 Task: Toggle the option "Autocompletion".
Action: Mouse moved to (932, 54)
Screenshot: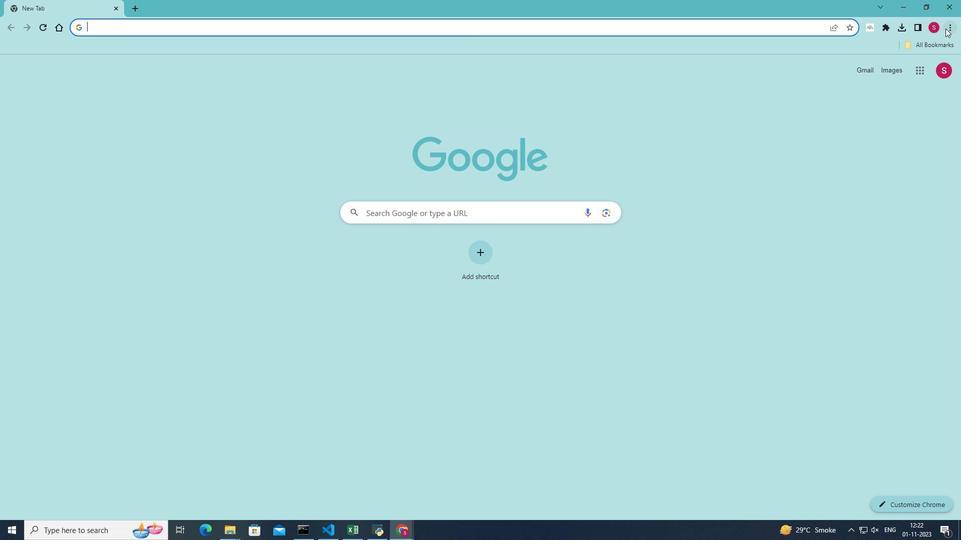 
Action: Mouse pressed left at (932, 54)
Screenshot: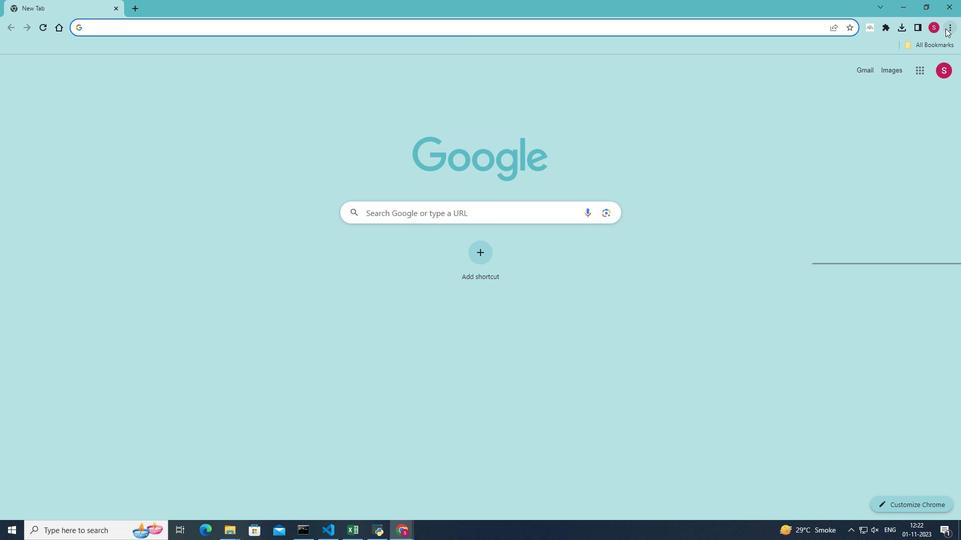 
Action: Mouse moved to (851, 193)
Screenshot: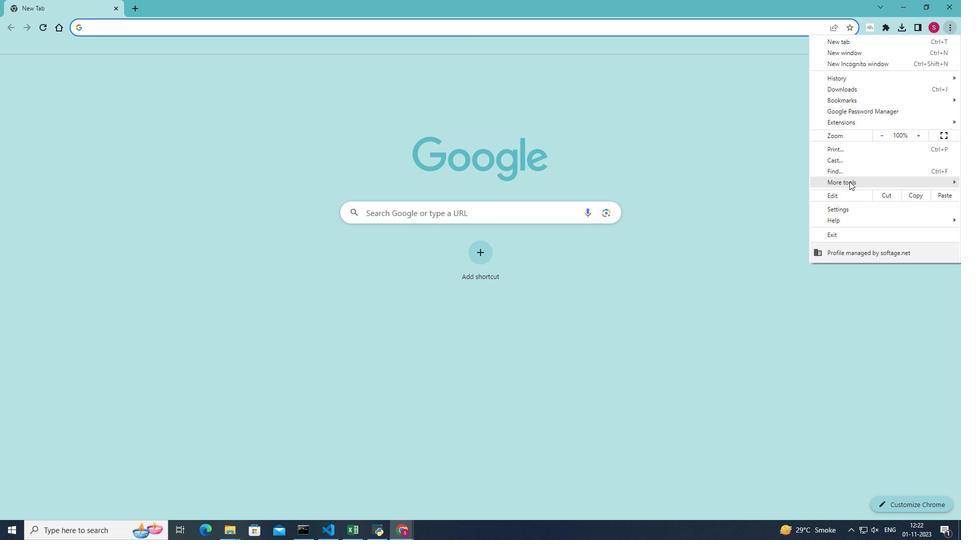 
Action: Mouse pressed left at (851, 193)
Screenshot: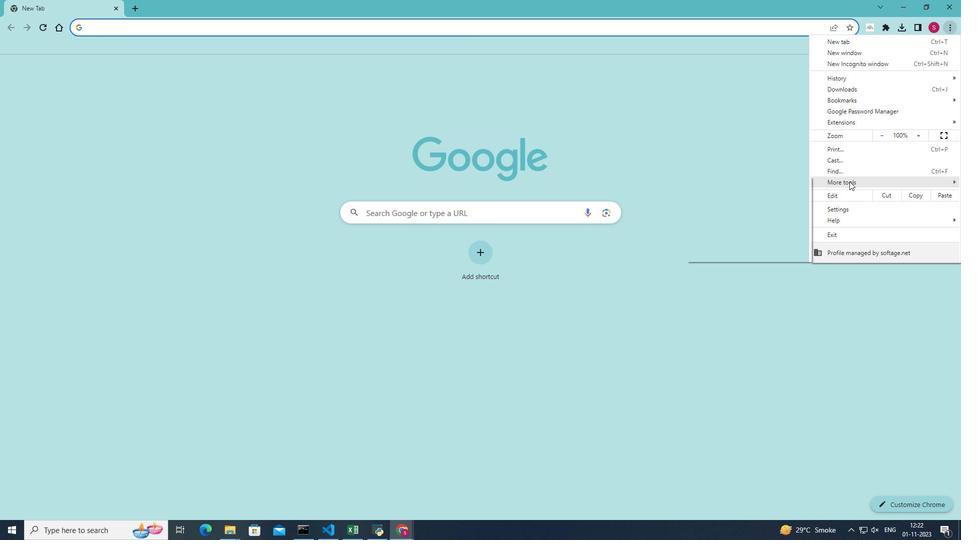 
Action: Mouse moved to (768, 259)
Screenshot: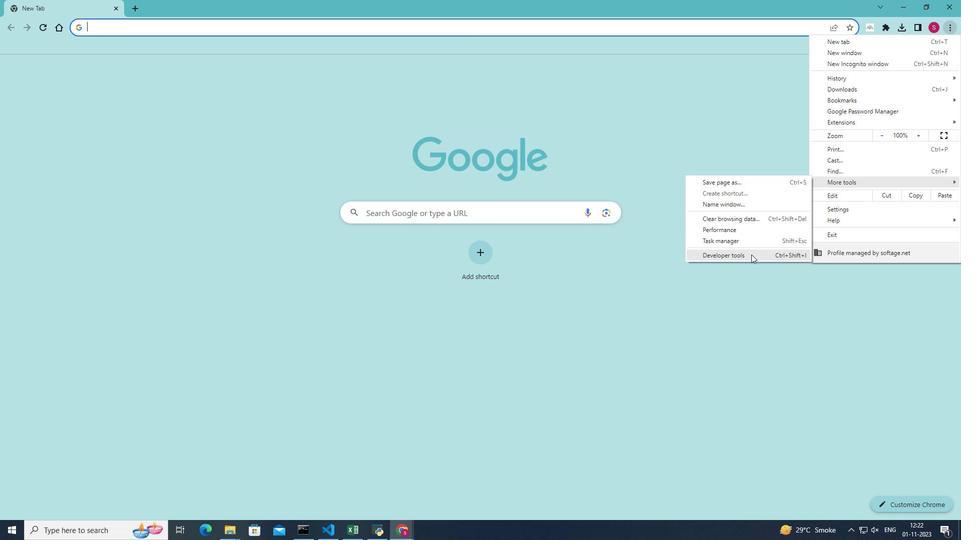 
Action: Mouse pressed left at (768, 259)
Screenshot: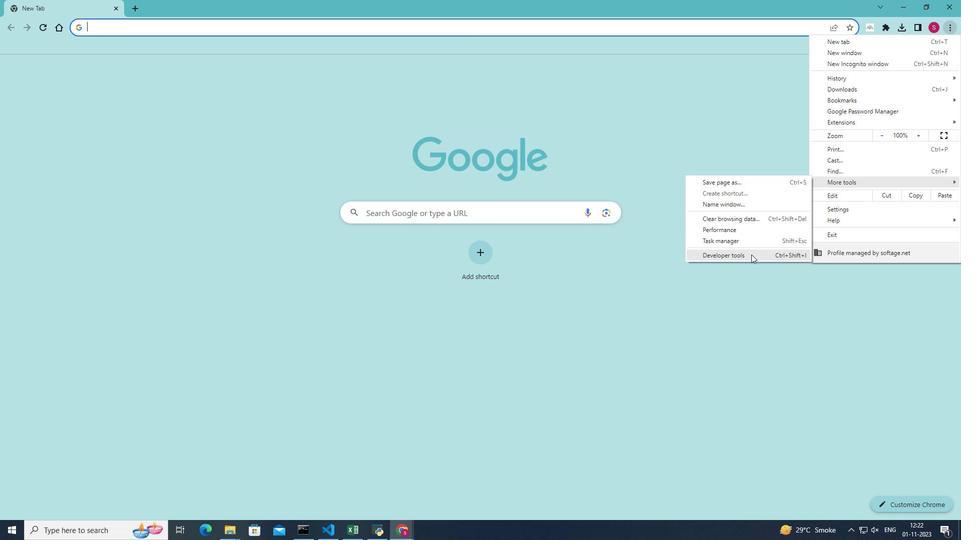 
Action: Mouse moved to (917, 80)
Screenshot: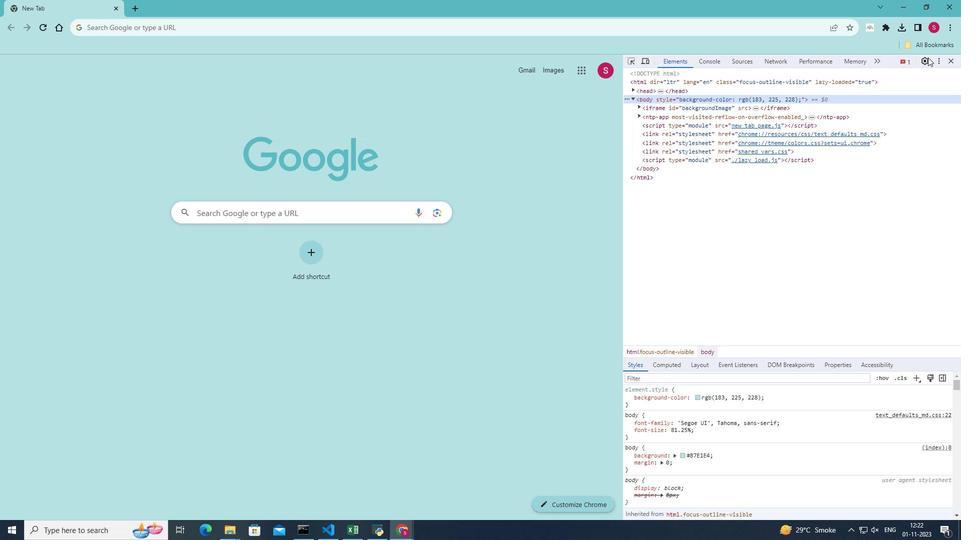 
Action: Mouse pressed left at (917, 80)
Screenshot: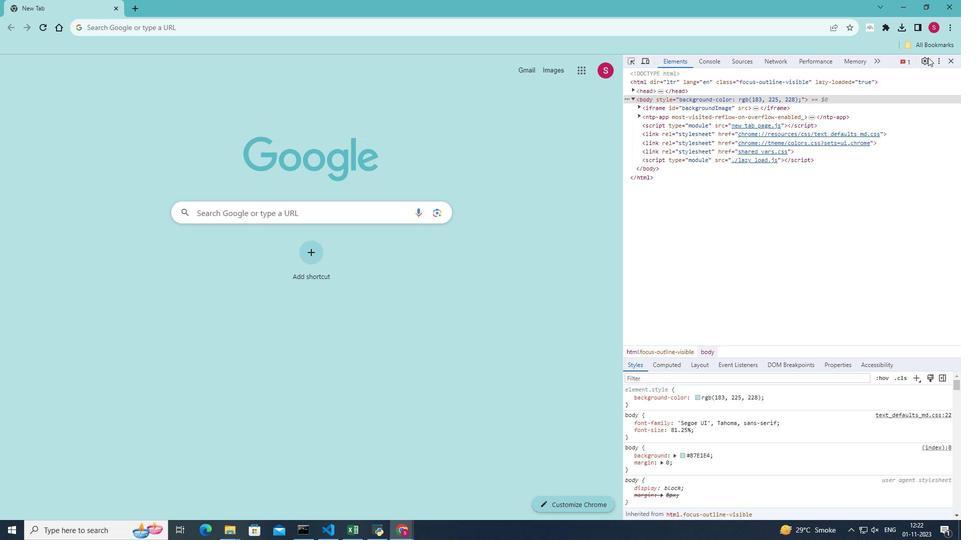 
Action: Mouse moved to (853, 291)
Screenshot: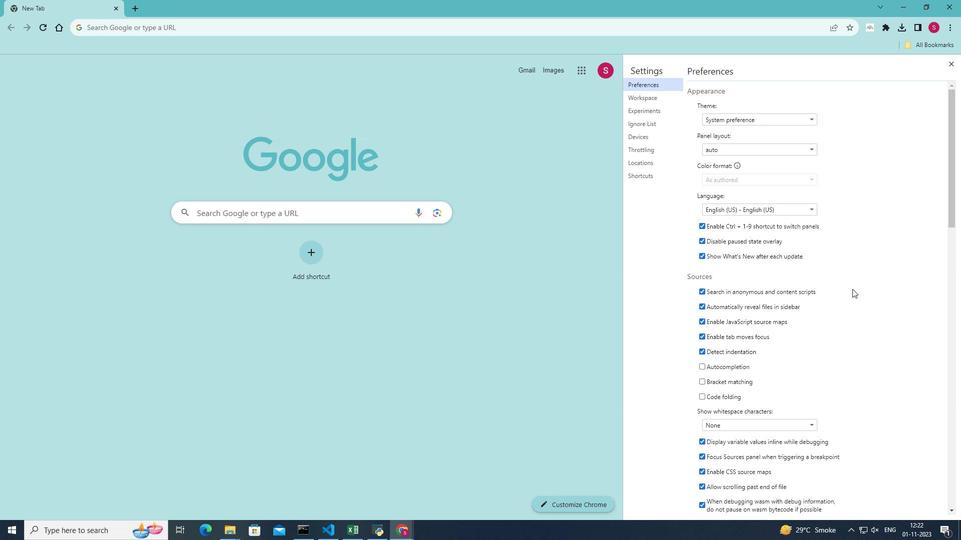 
Action: Mouse scrolled (853, 290) with delta (0, 0)
Screenshot: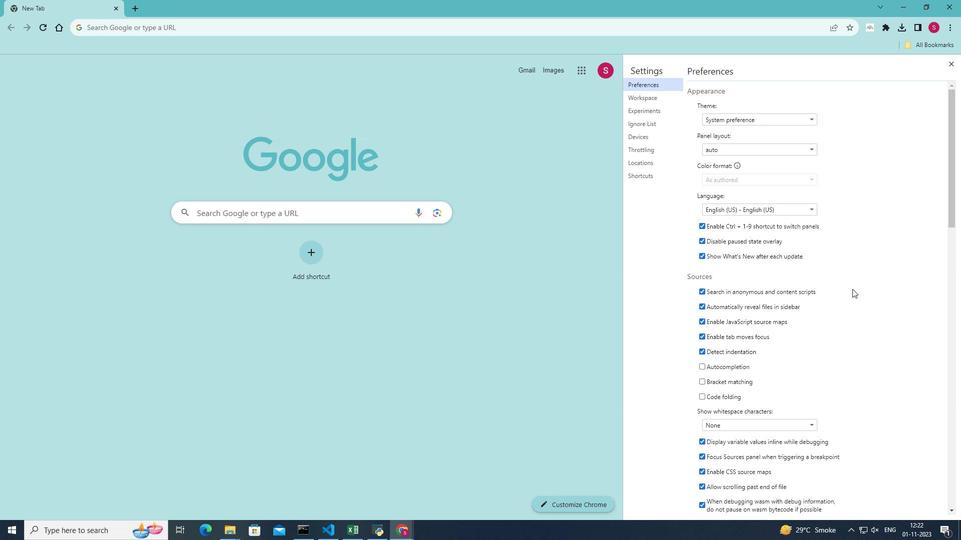
Action: Mouse scrolled (853, 290) with delta (0, 0)
Screenshot: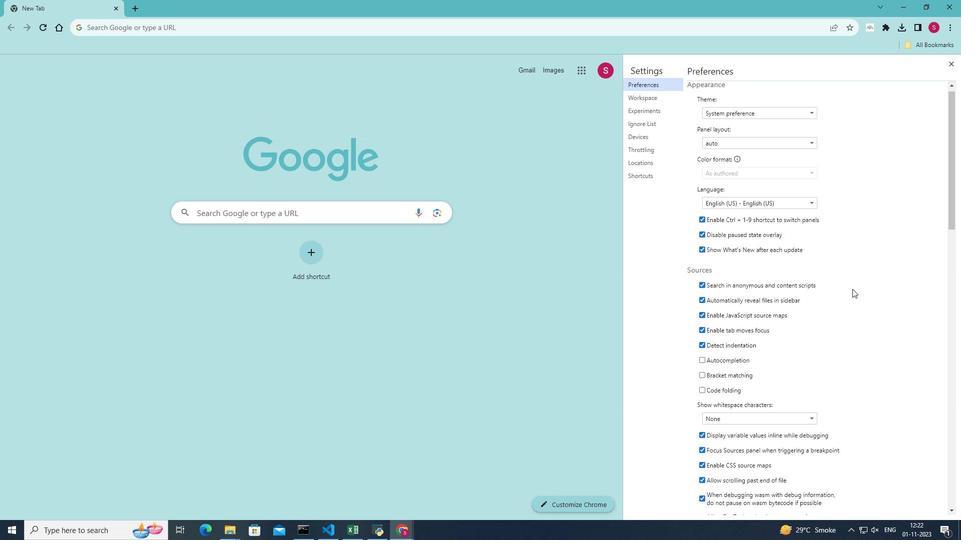 
Action: Mouse moved to (726, 273)
Screenshot: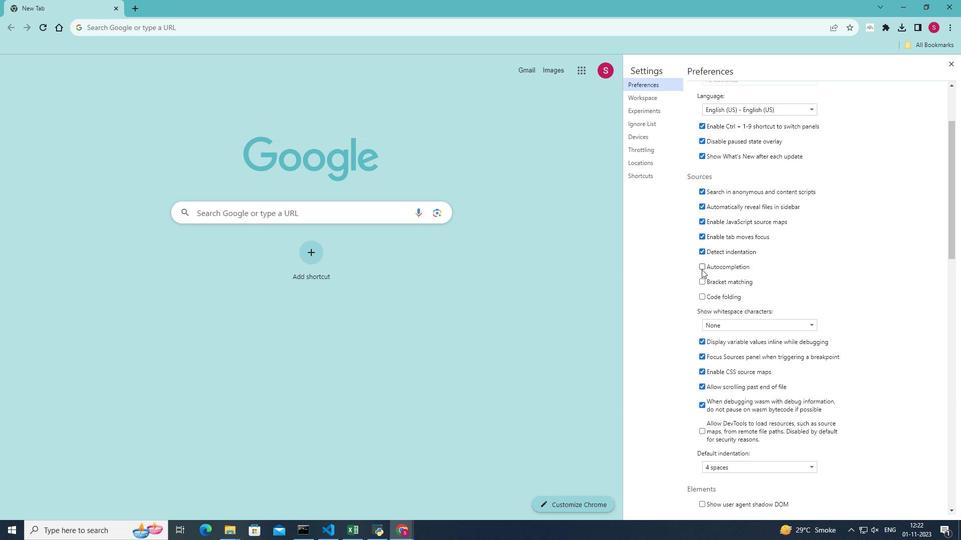 
Action: Mouse pressed left at (726, 273)
Screenshot: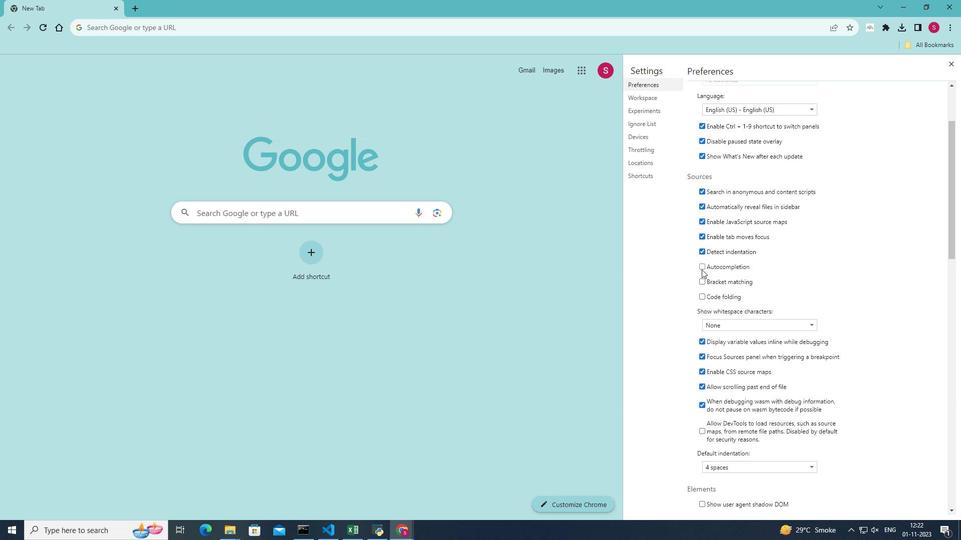 
Action: Mouse moved to (728, 274)
Screenshot: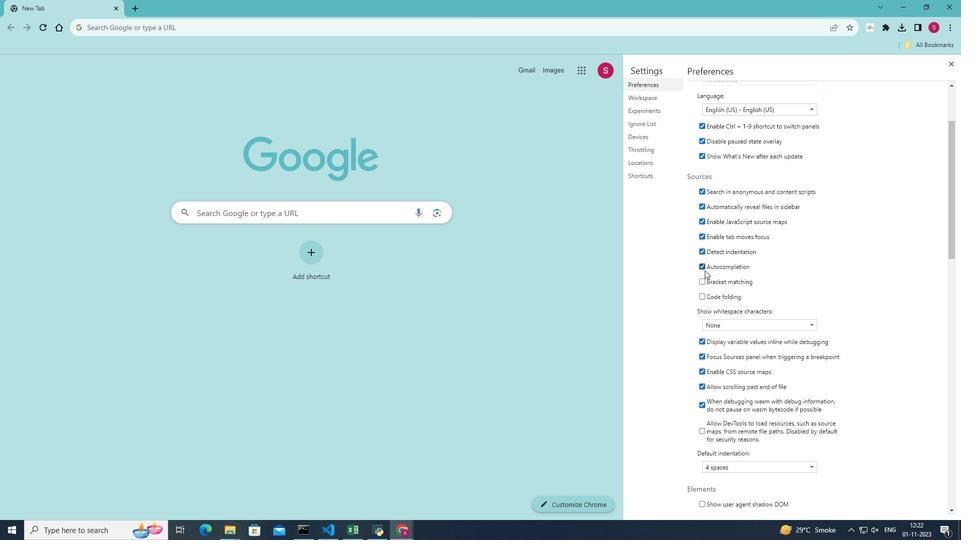 
